 Task: Create Workspace Accelerator Programs Workspace description Manage and track employee payroll and compensation. Workspace type Education
Action: Mouse moved to (462, 80)
Screenshot: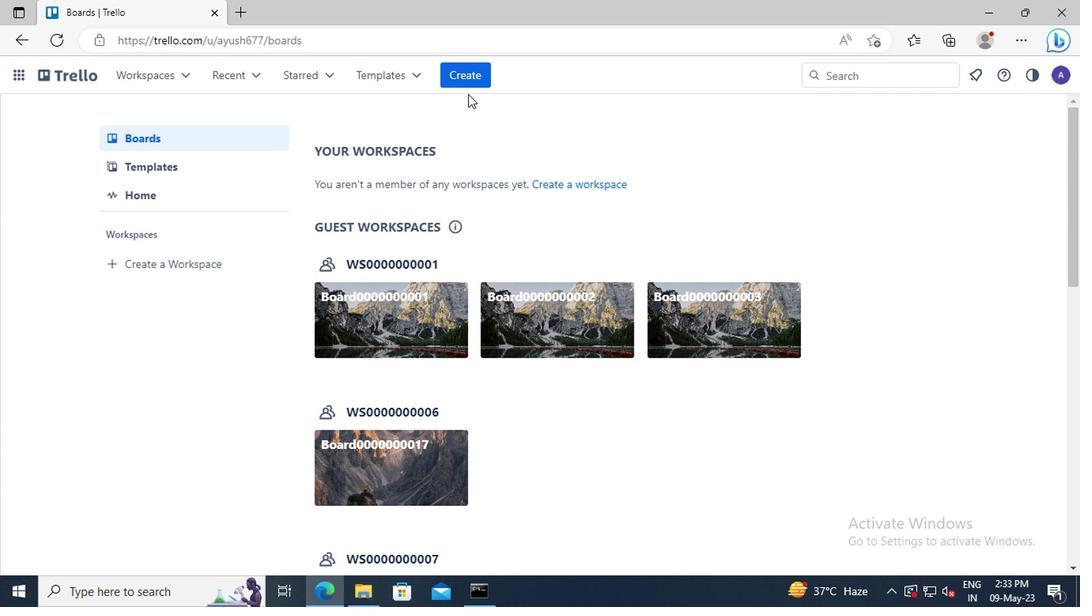 
Action: Mouse pressed left at (462, 80)
Screenshot: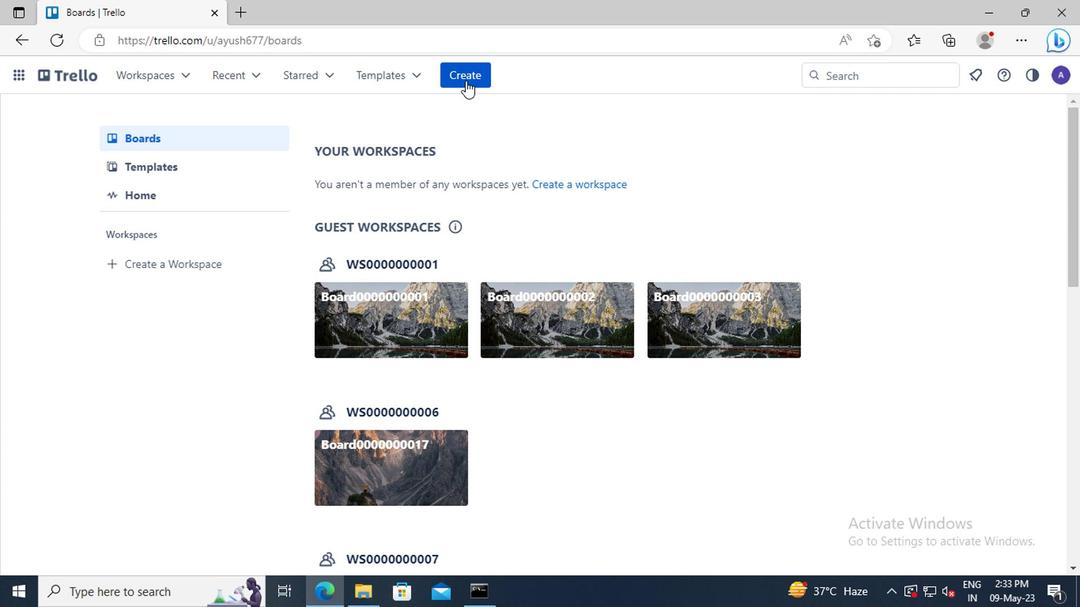 
Action: Mouse moved to (486, 238)
Screenshot: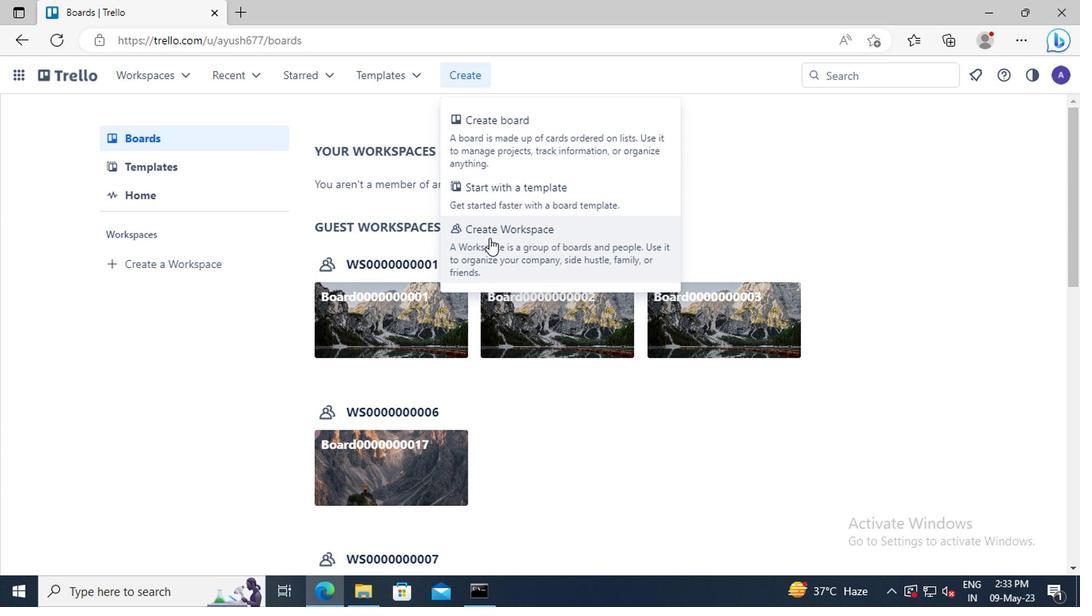 
Action: Mouse pressed left at (486, 238)
Screenshot: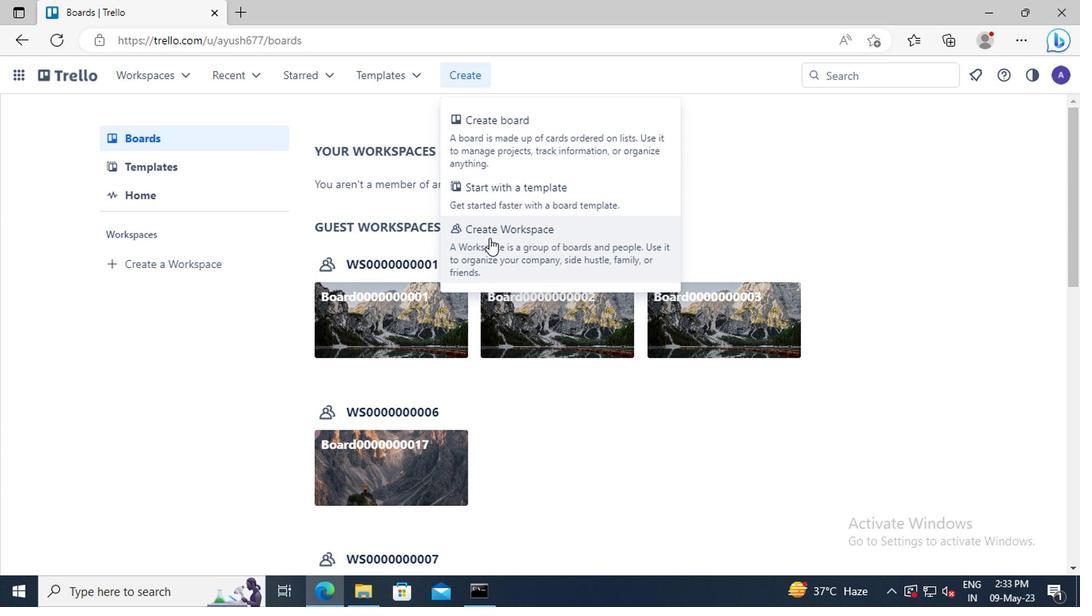 
Action: Mouse moved to (292, 279)
Screenshot: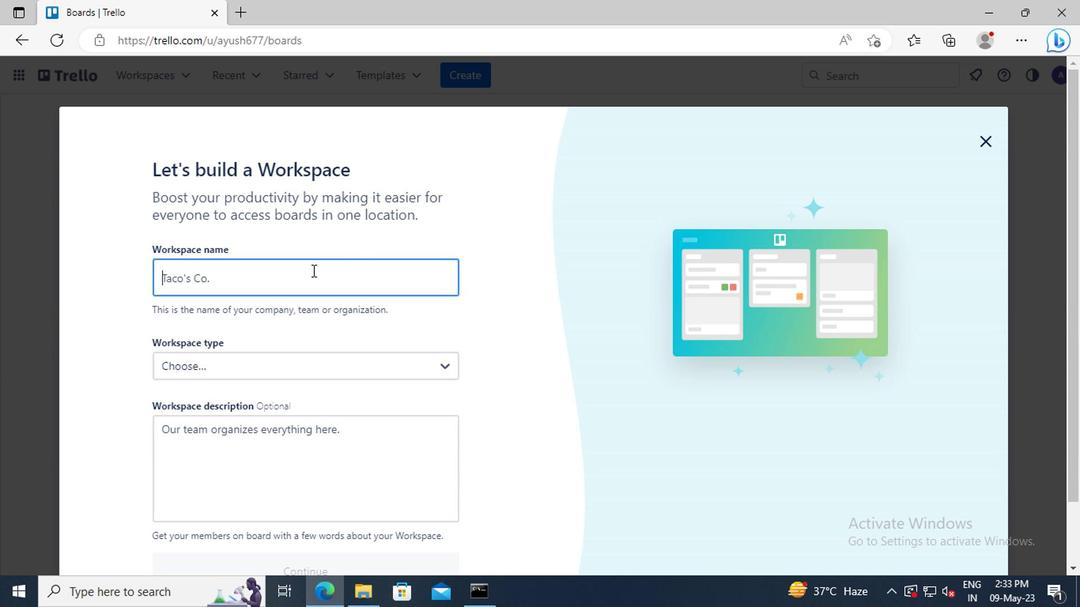 
Action: Mouse pressed left at (292, 279)
Screenshot: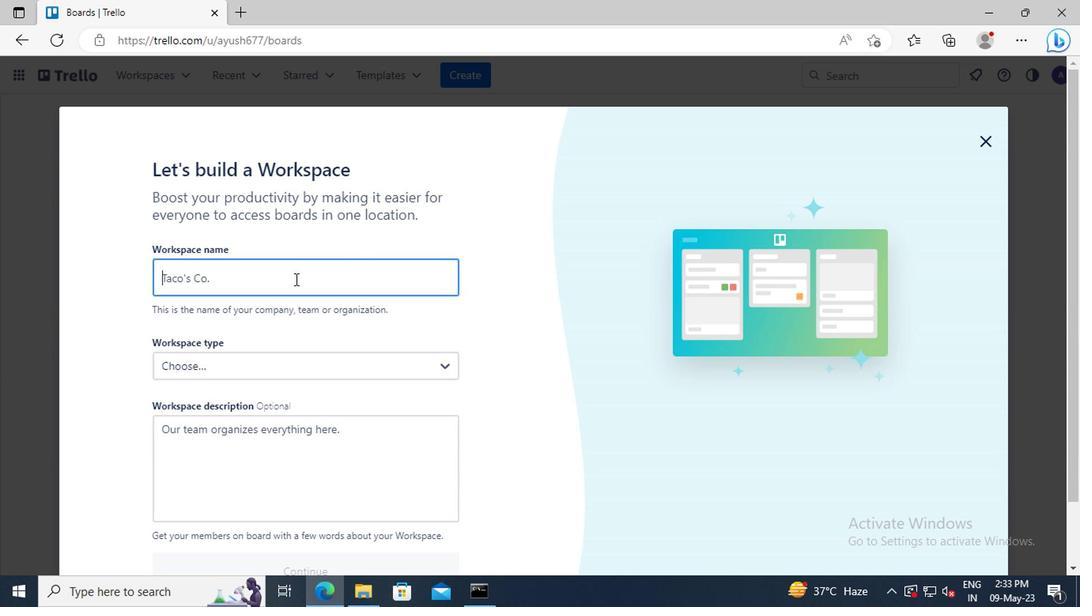 
Action: Key pressed <Key.shift>ACCELERATOR<Key.space><Key.shift>PROGRAMS
Screenshot: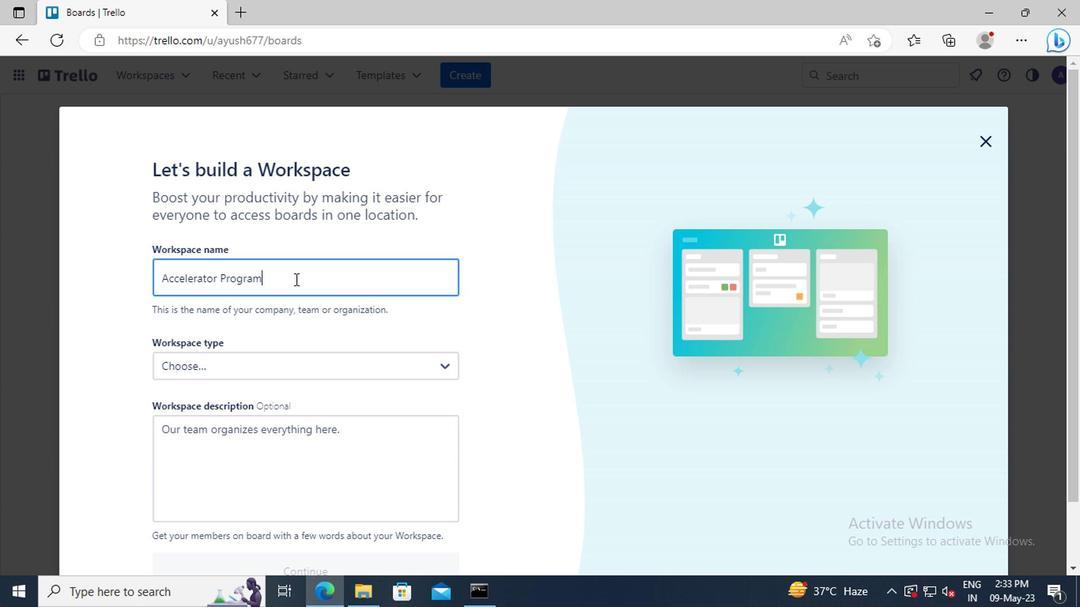 
Action: Mouse moved to (313, 449)
Screenshot: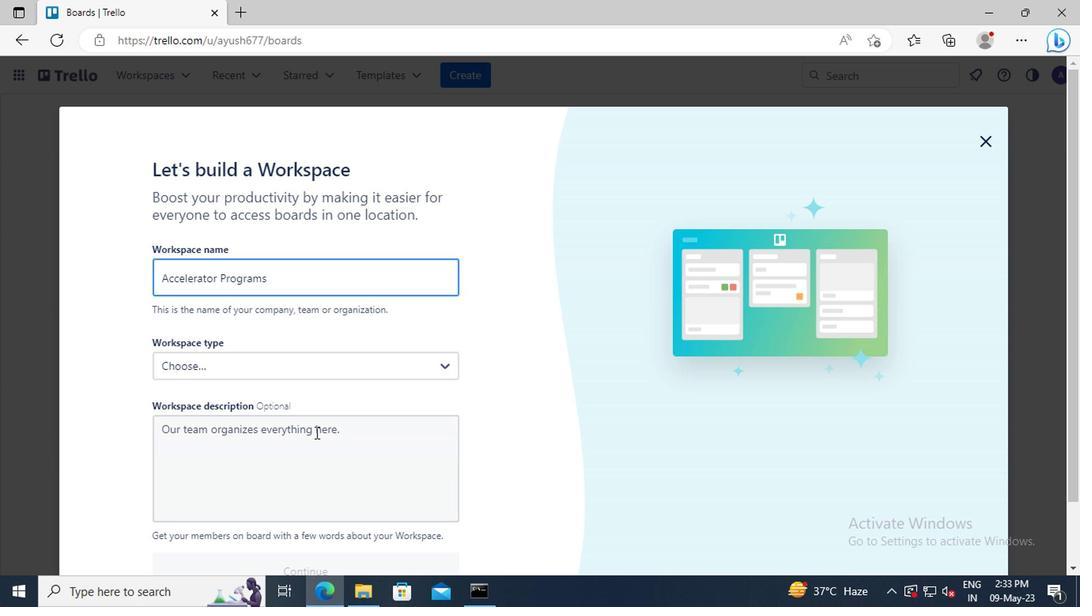 
Action: Mouse pressed left at (313, 449)
Screenshot: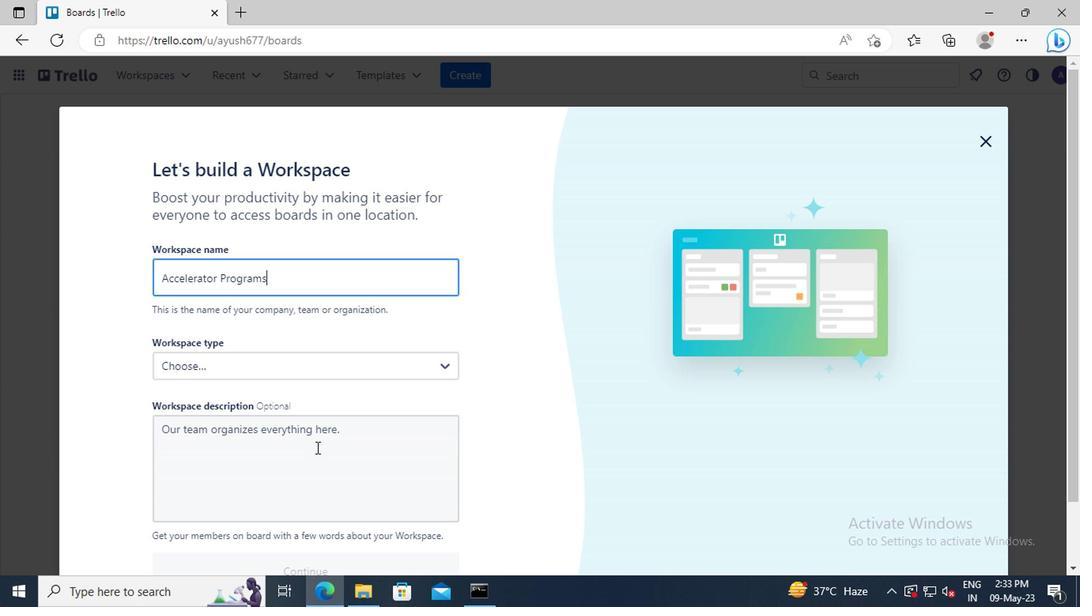 
Action: Mouse moved to (313, 450)
Screenshot: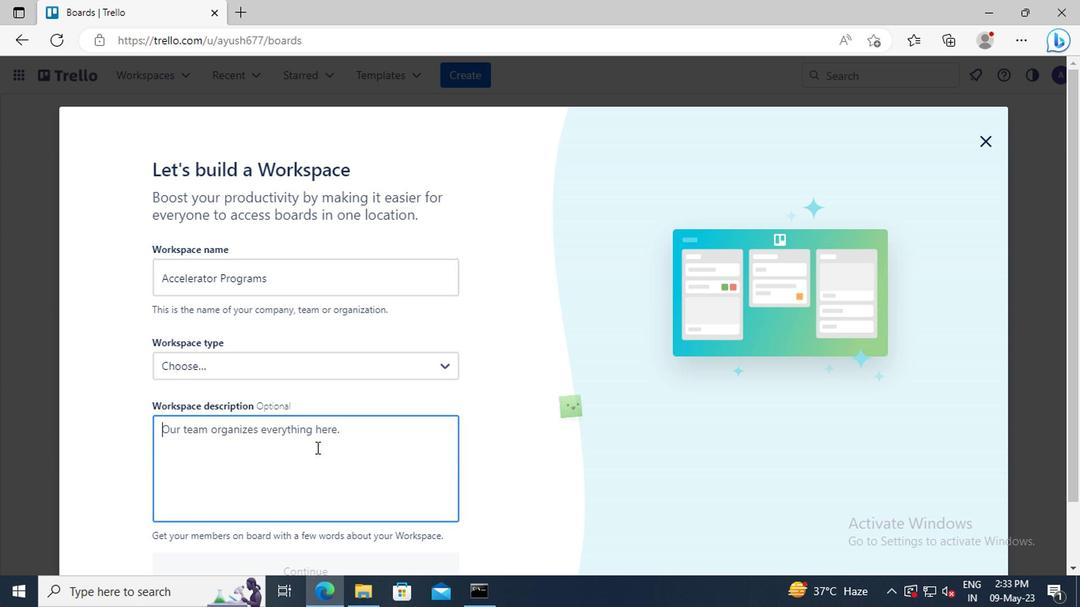 
Action: Key pressed <Key.shift>MANAGE<Key.space>AND<Key.space>TRACK<Key.space>EMPLOYEE<Key.space>PAYROLL<Key.space>AND<Key.space>COMPENSATION
Screenshot: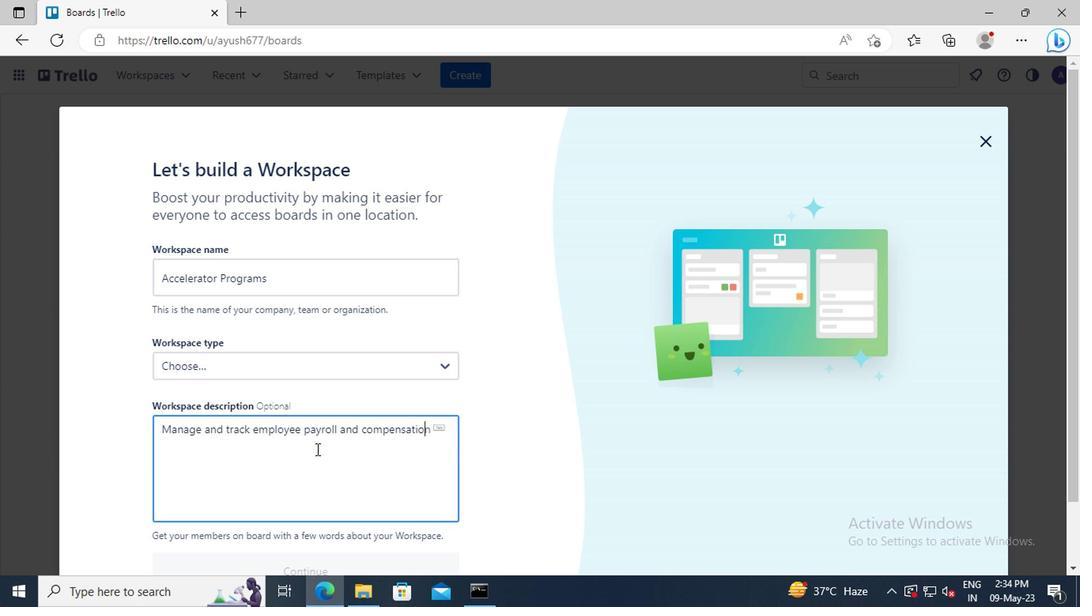 
Action: Mouse moved to (310, 369)
Screenshot: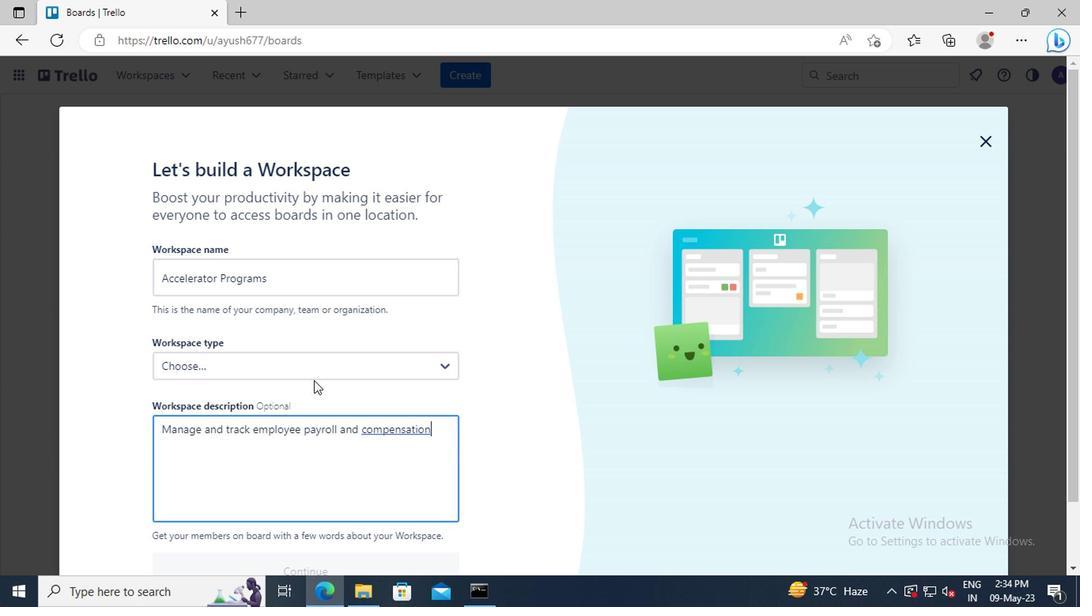 
Action: Mouse pressed left at (310, 369)
Screenshot: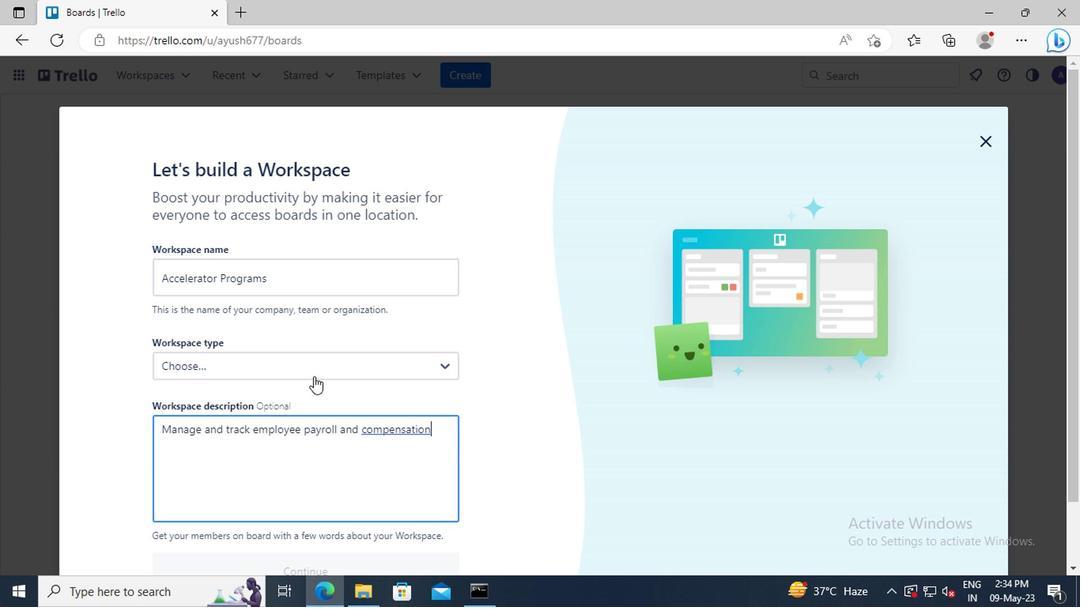 
Action: Mouse moved to (321, 471)
Screenshot: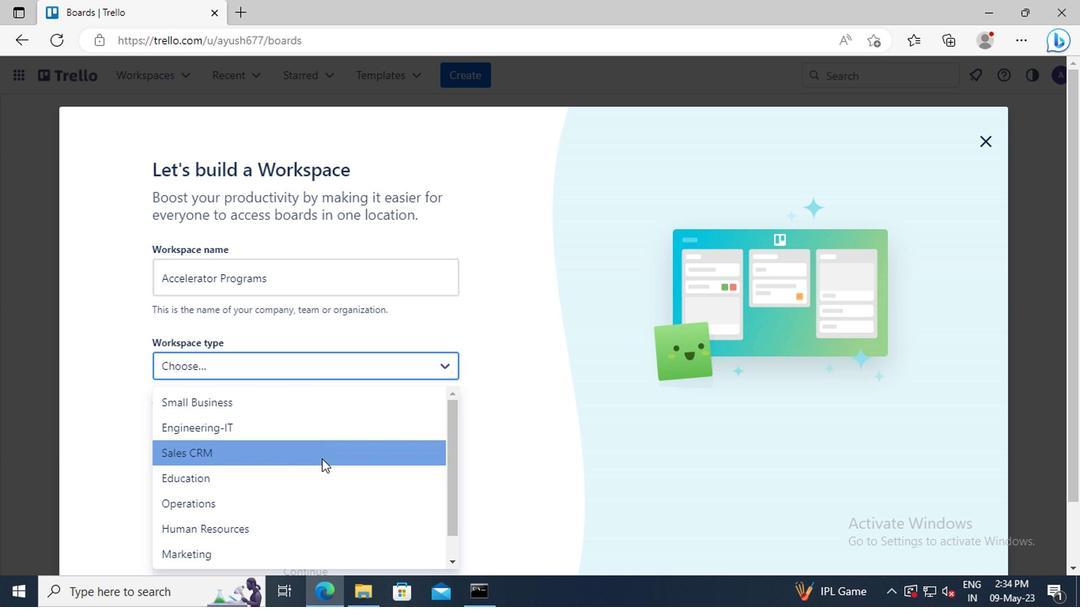 
Action: Mouse pressed left at (321, 471)
Screenshot: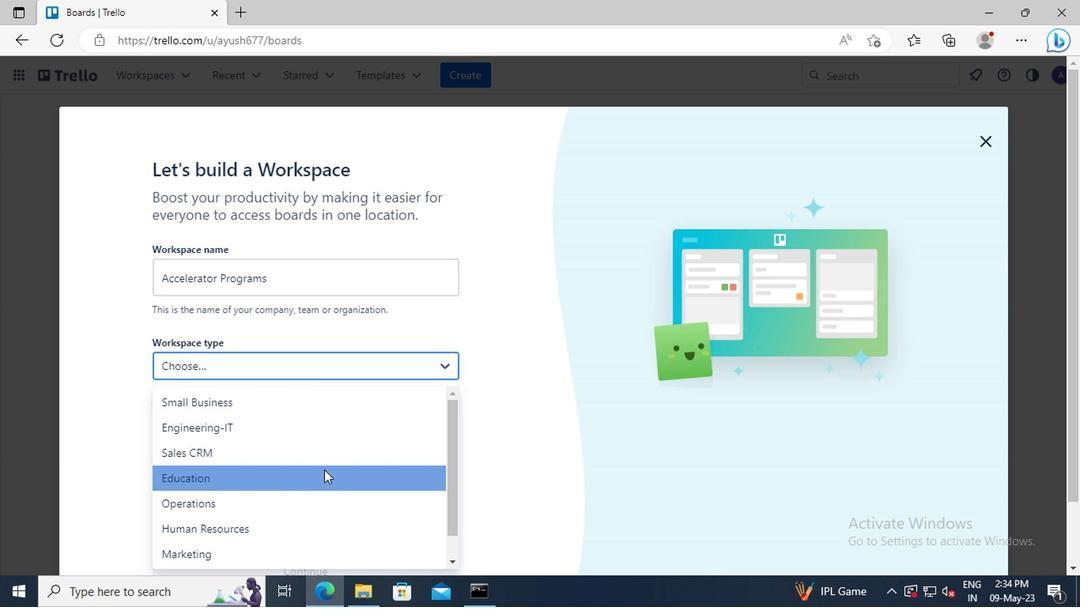 
Action: Mouse scrolled (321, 470) with delta (0, -1)
Screenshot: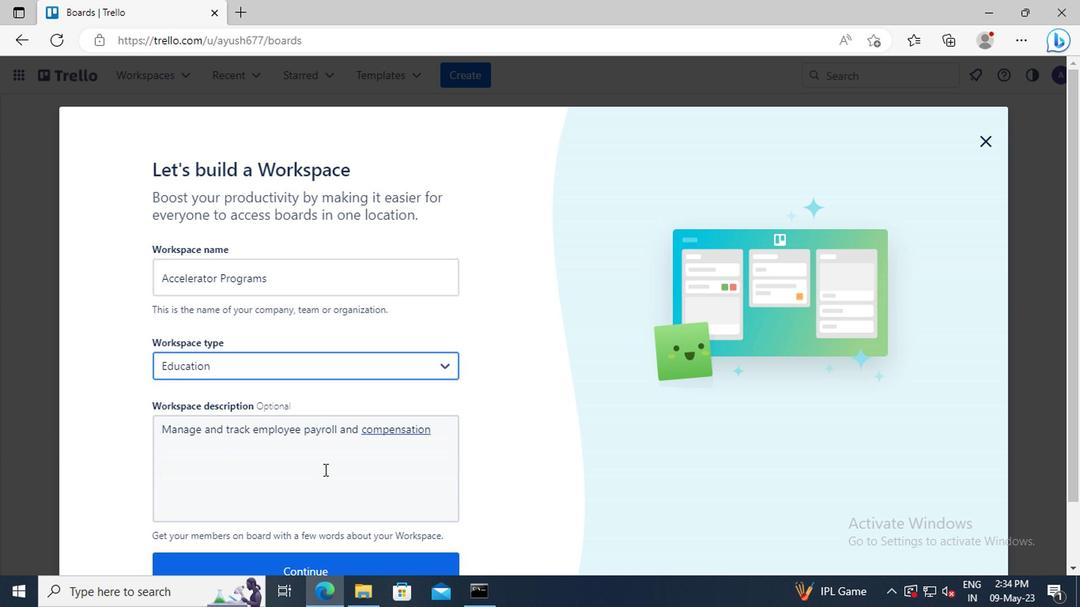 
Action: Mouse moved to (321, 500)
Screenshot: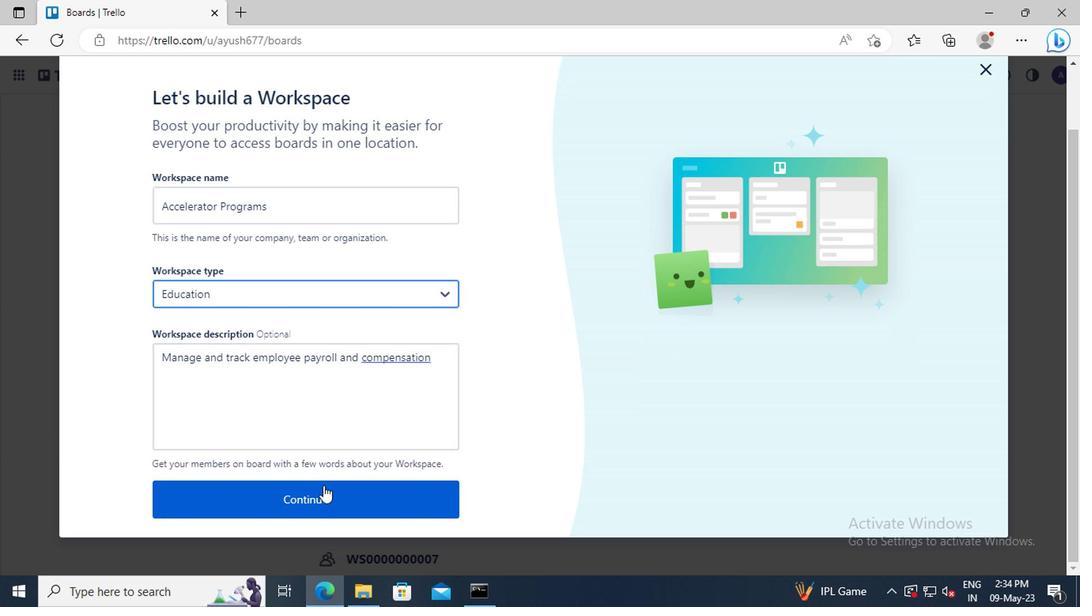 
Action: Mouse pressed left at (321, 500)
Screenshot: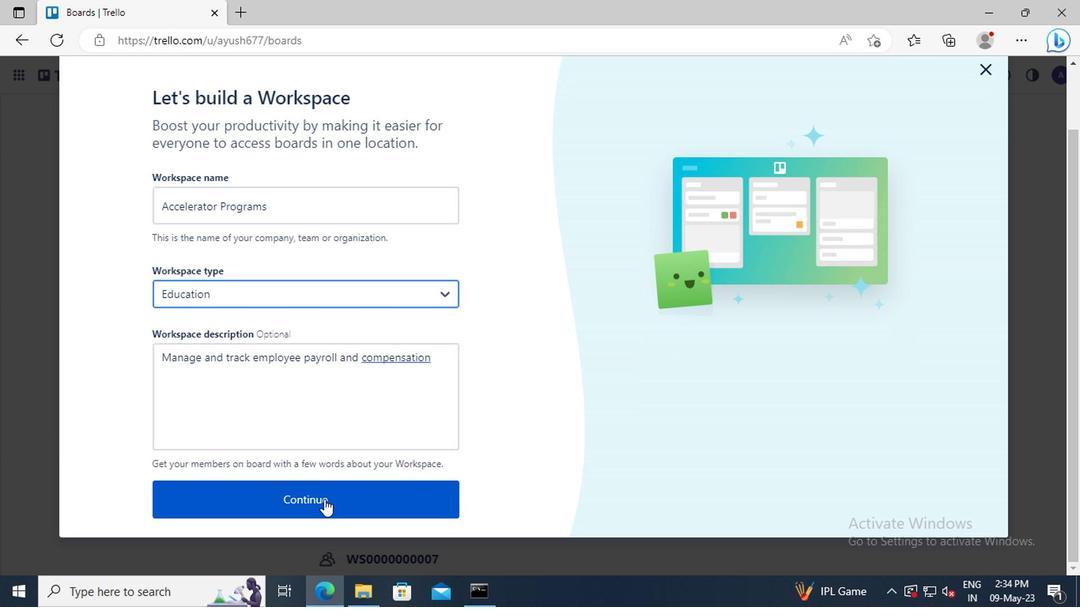 
Action: Mouse moved to (302, 408)
Screenshot: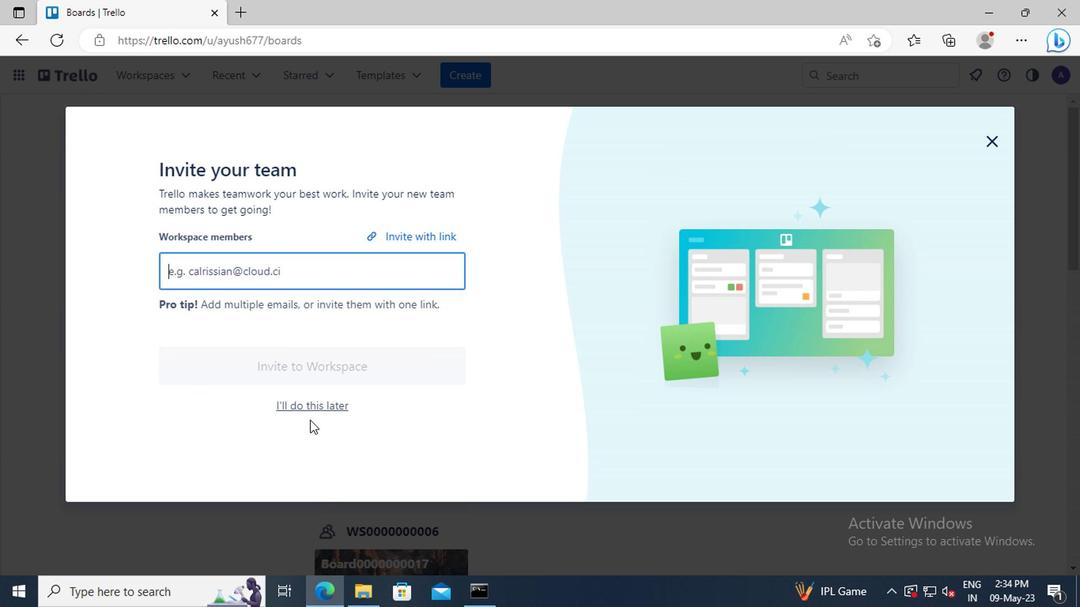 
Action: Mouse pressed left at (302, 408)
Screenshot: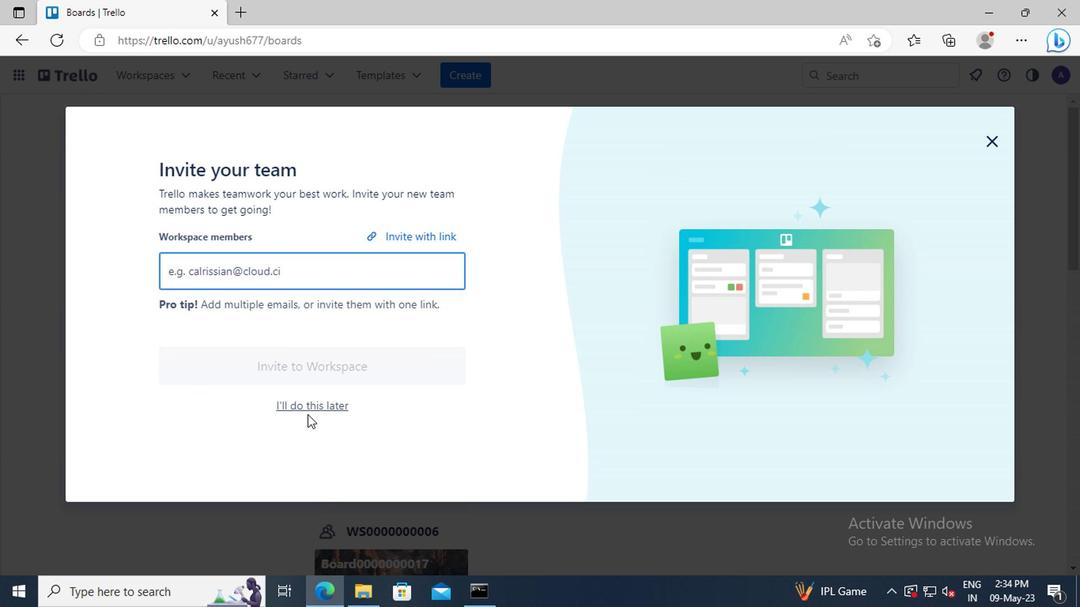 
